 Task: Add Abnormal Brewing Hazy Dreams IPA 4 Pack Cans to the cart.
Action: Mouse moved to (928, 320)
Screenshot: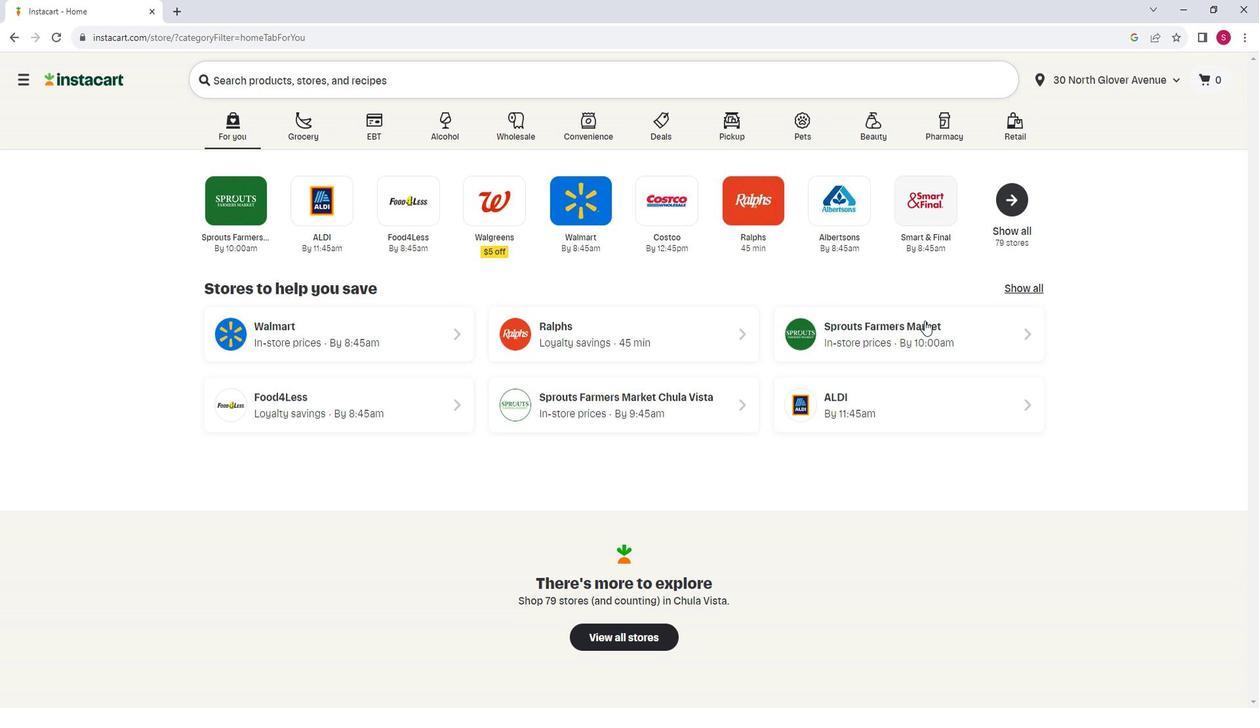 
Action: Mouse pressed left at (928, 320)
Screenshot: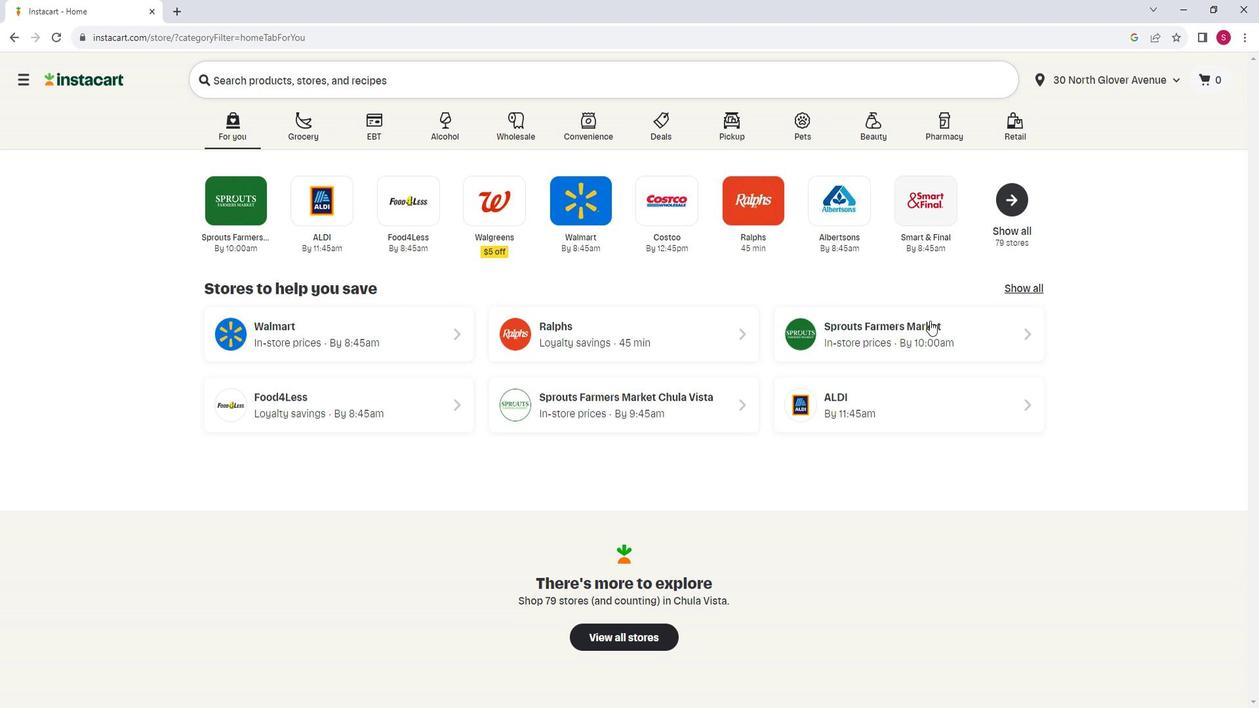 
Action: Mouse moved to (78, 562)
Screenshot: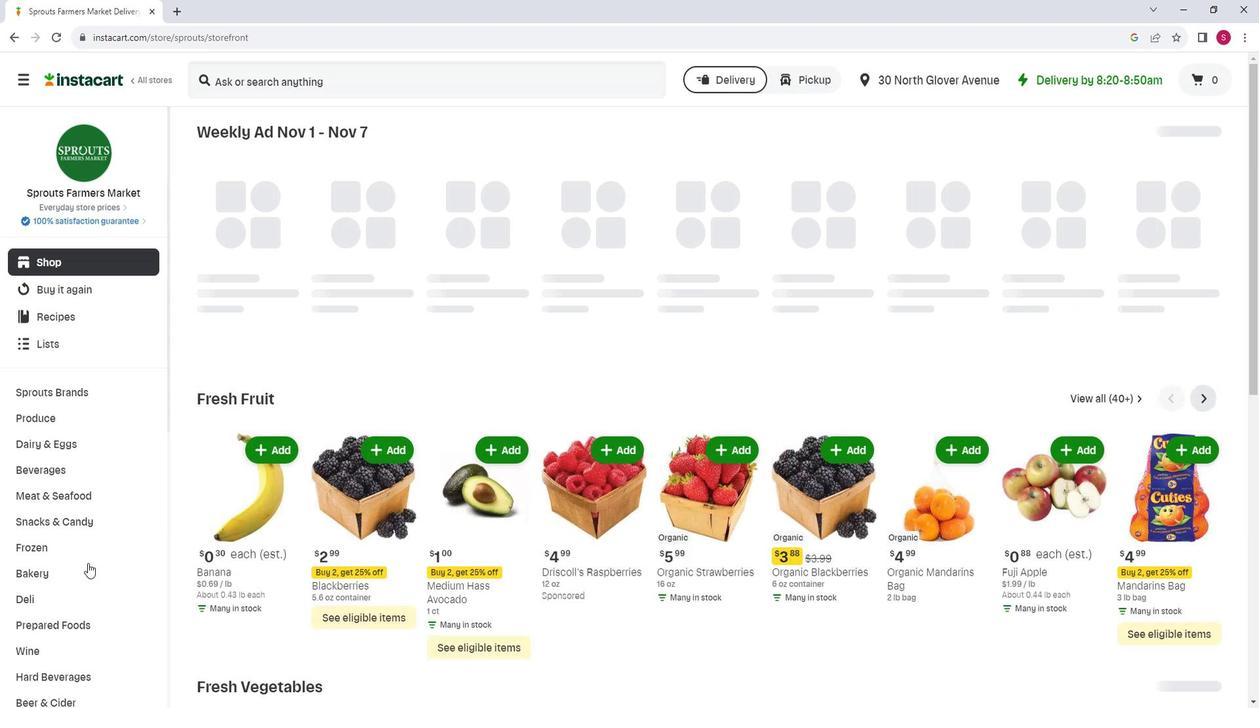 
Action: Mouse scrolled (78, 562) with delta (0, 0)
Screenshot: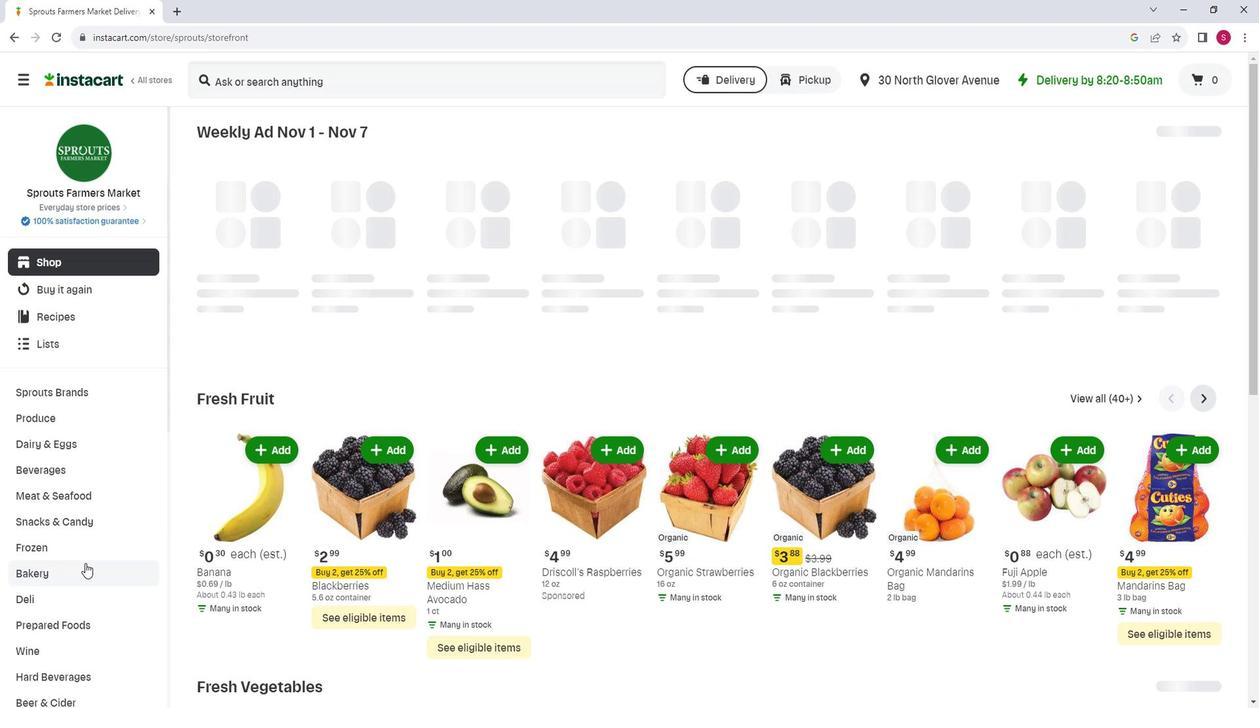 
Action: Mouse moved to (57, 631)
Screenshot: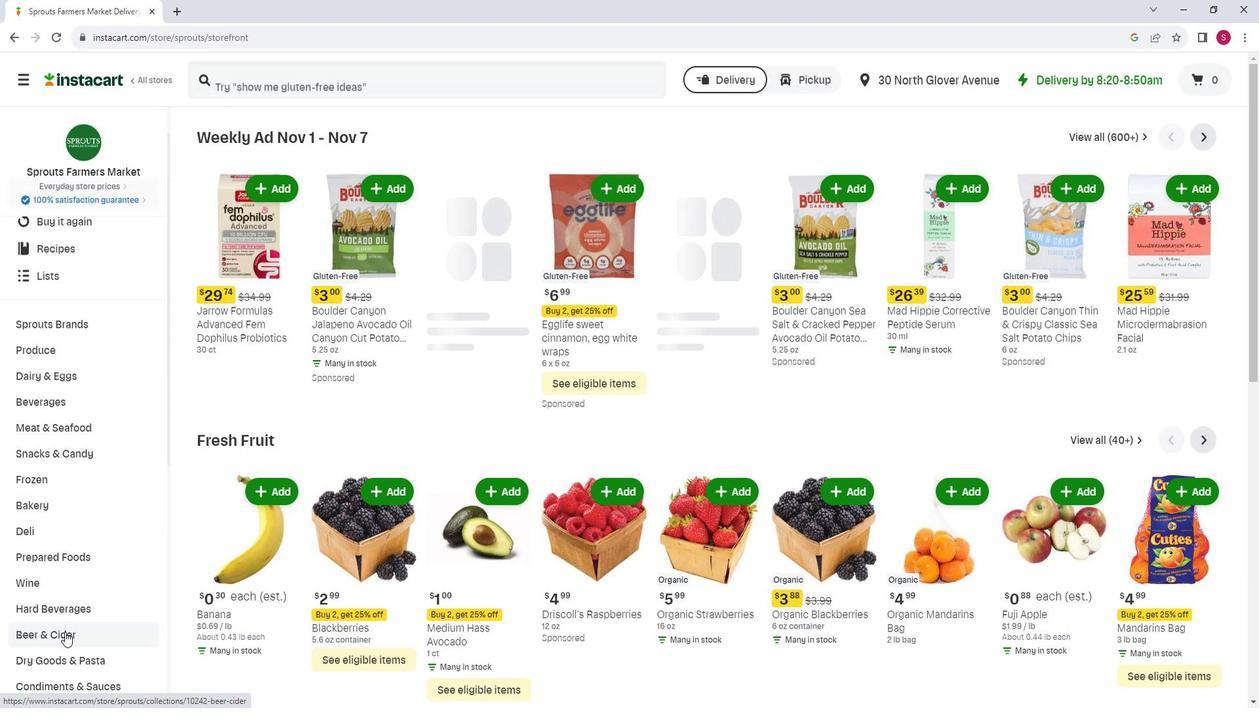 
Action: Mouse pressed left at (57, 631)
Screenshot: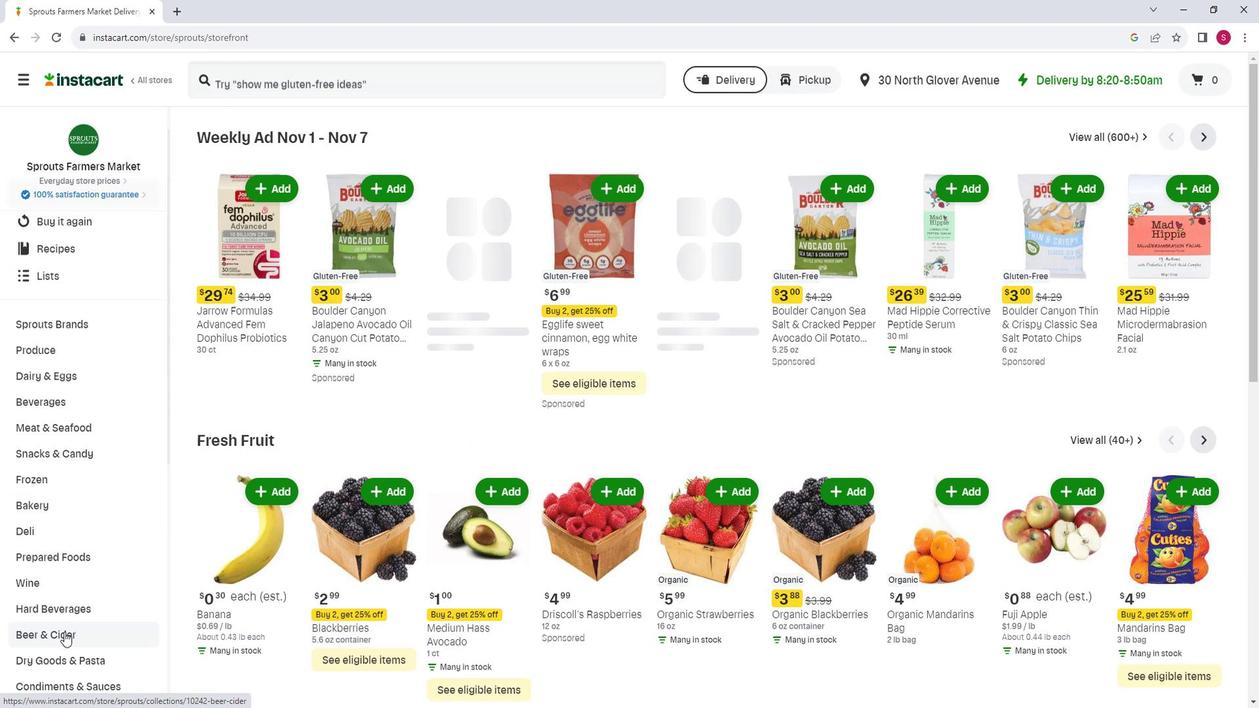 
Action: Mouse moved to (289, 164)
Screenshot: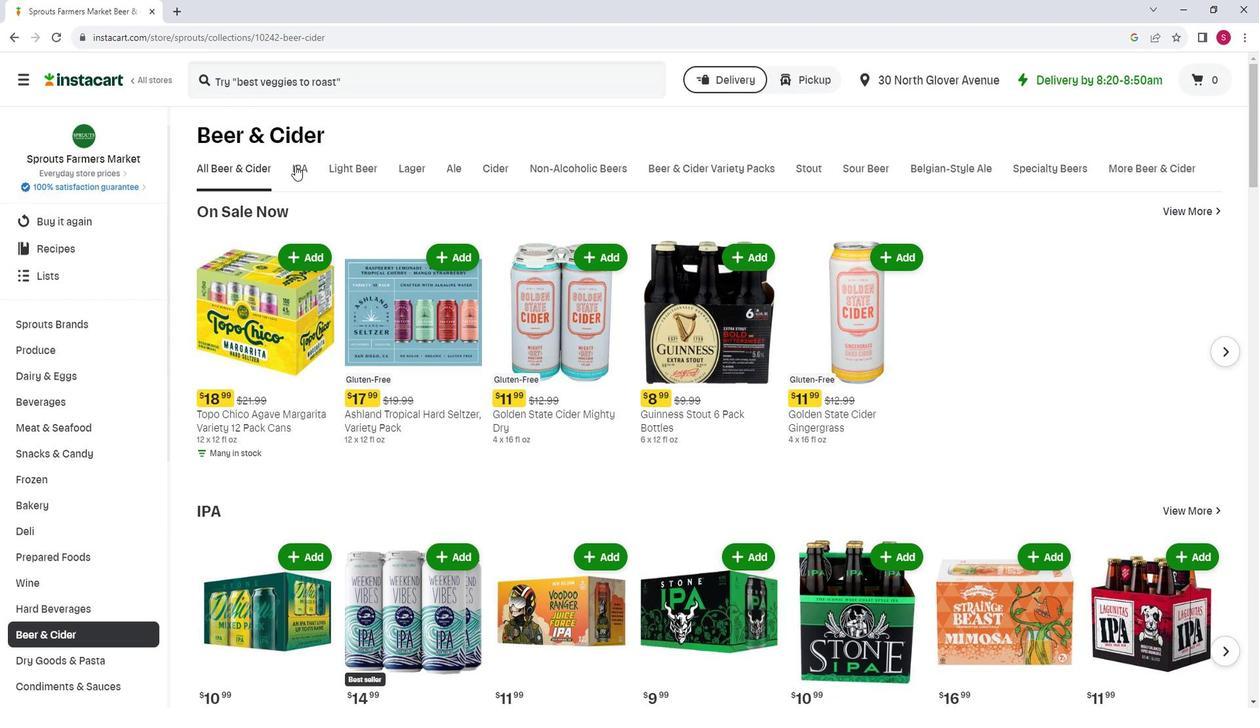 
Action: Mouse pressed left at (289, 164)
Screenshot: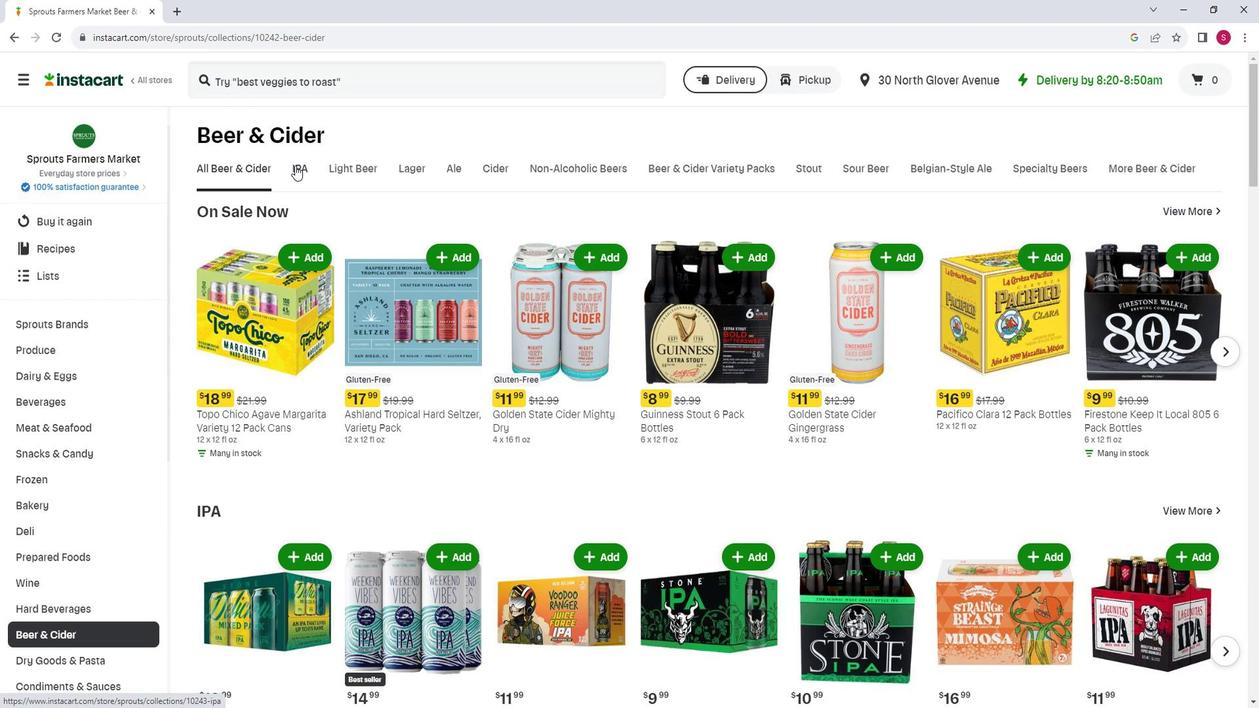 
Action: Mouse moved to (579, 251)
Screenshot: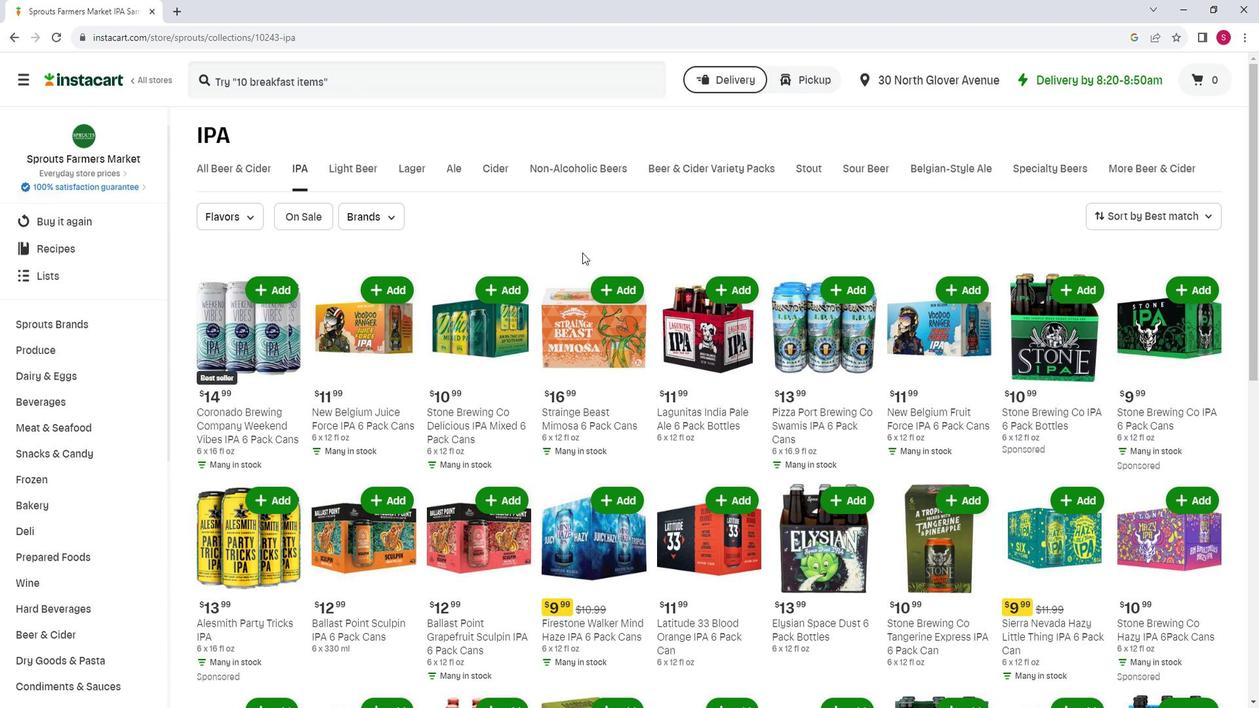 
Action: Mouse scrolled (579, 251) with delta (0, 0)
Screenshot: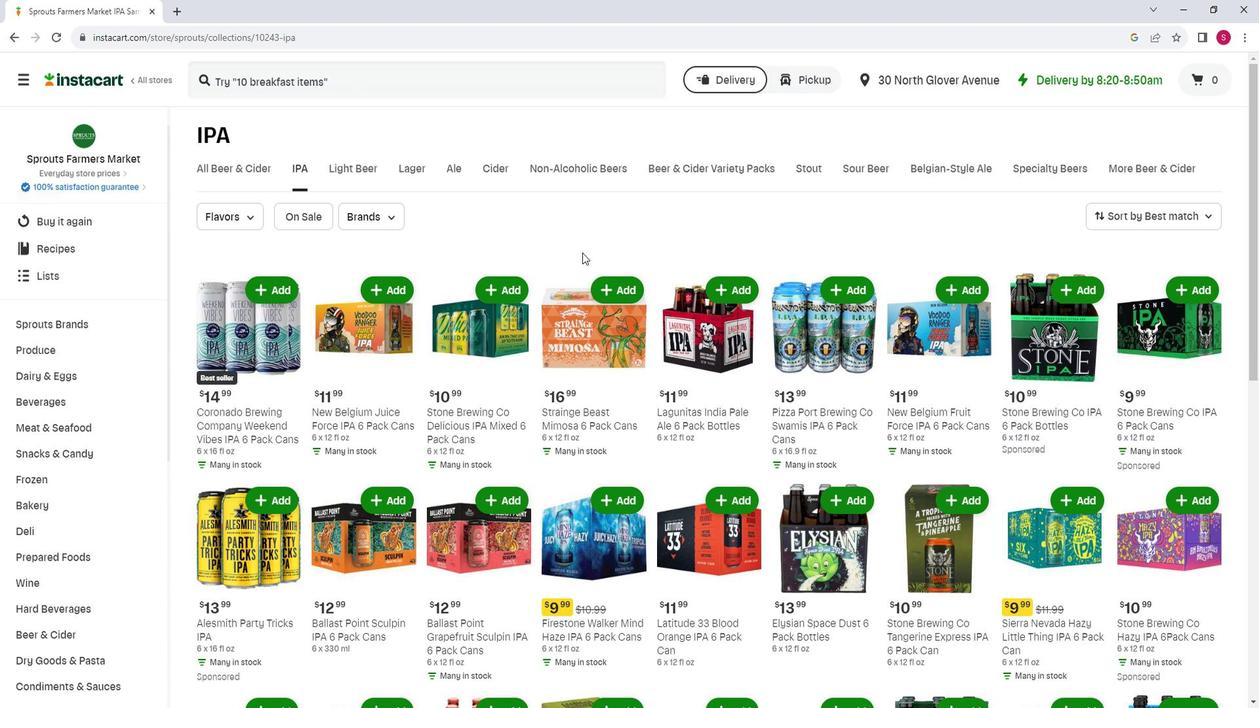 
Action: Mouse moved to (974, 354)
Screenshot: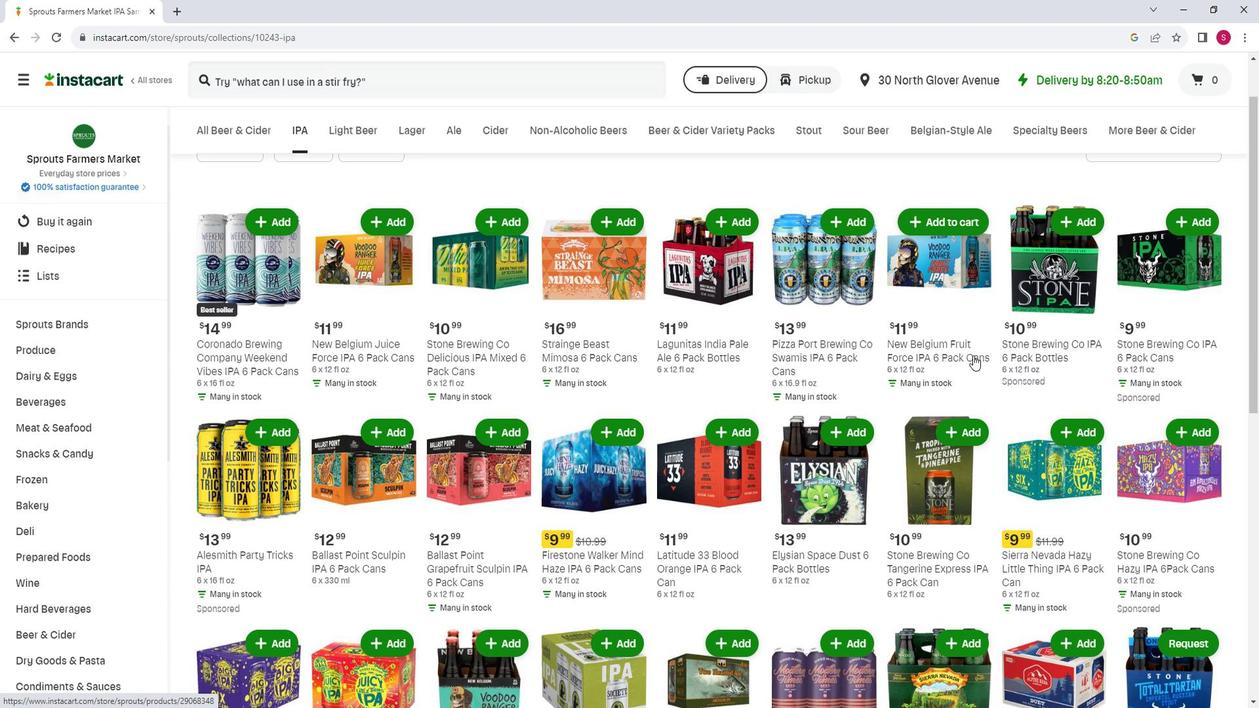 
Action: Mouse scrolled (974, 354) with delta (0, 0)
Screenshot: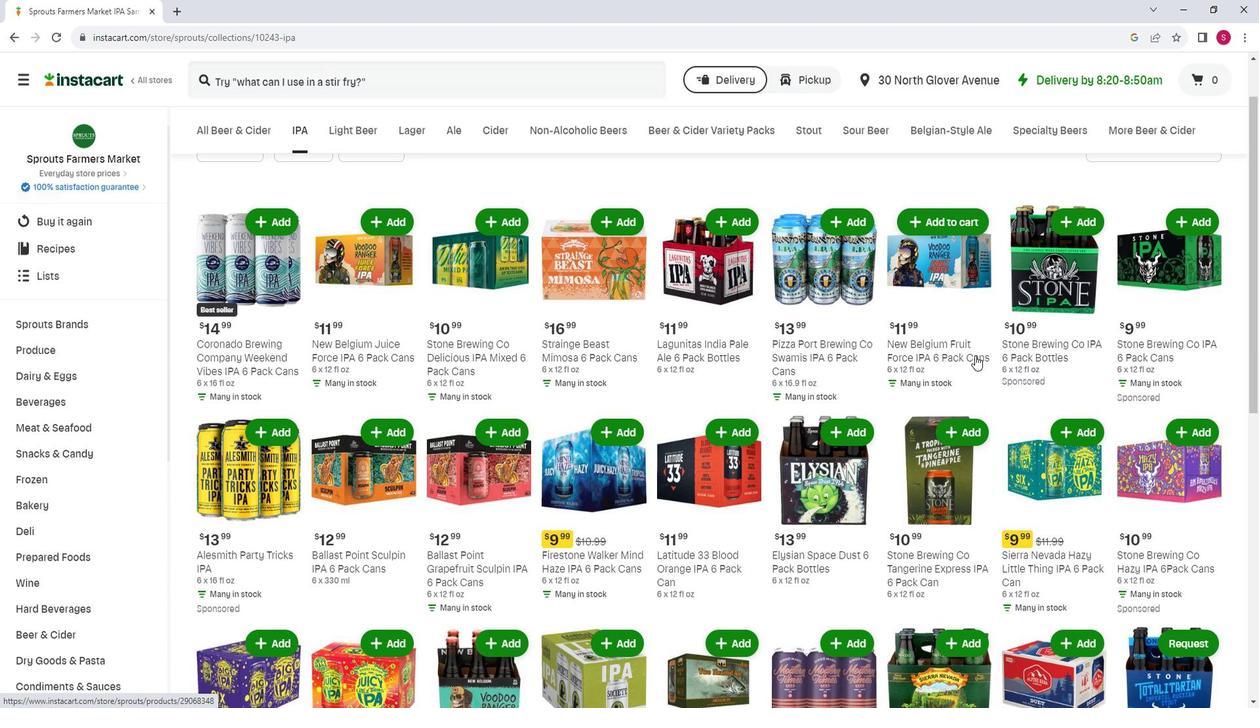 
Action: Mouse moved to (972, 379)
Screenshot: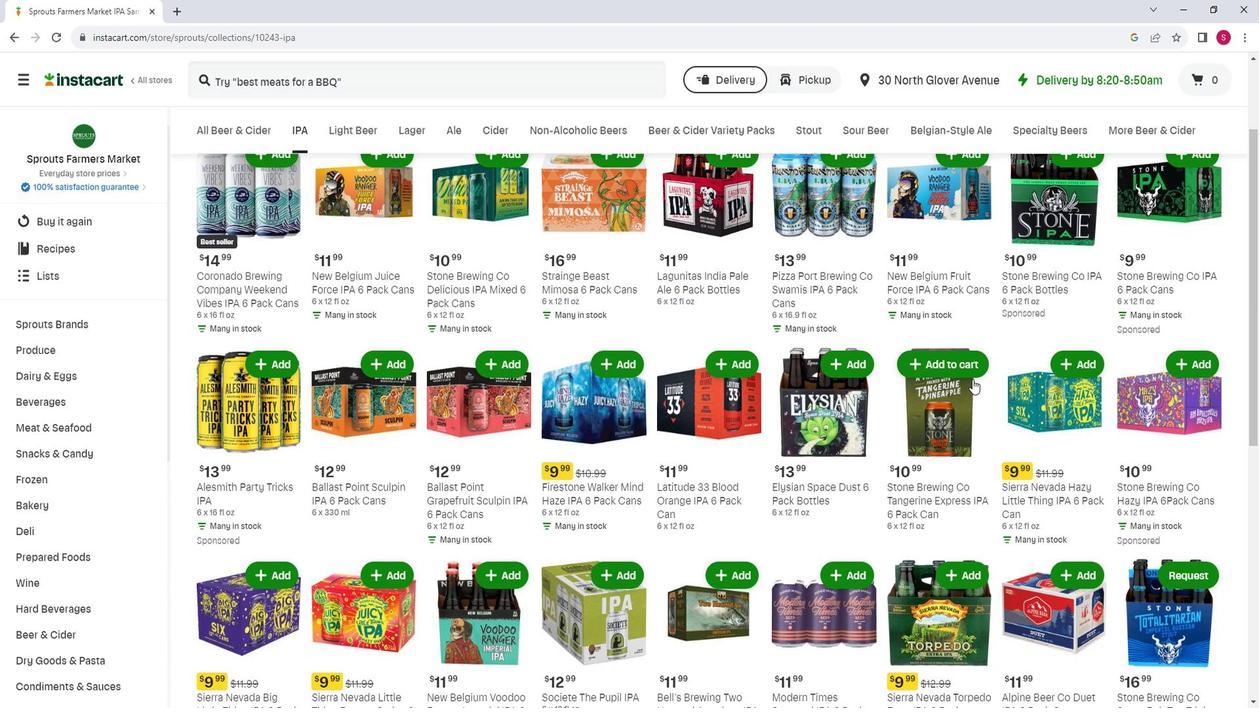 
Action: Mouse scrolled (972, 378) with delta (0, -1)
Screenshot: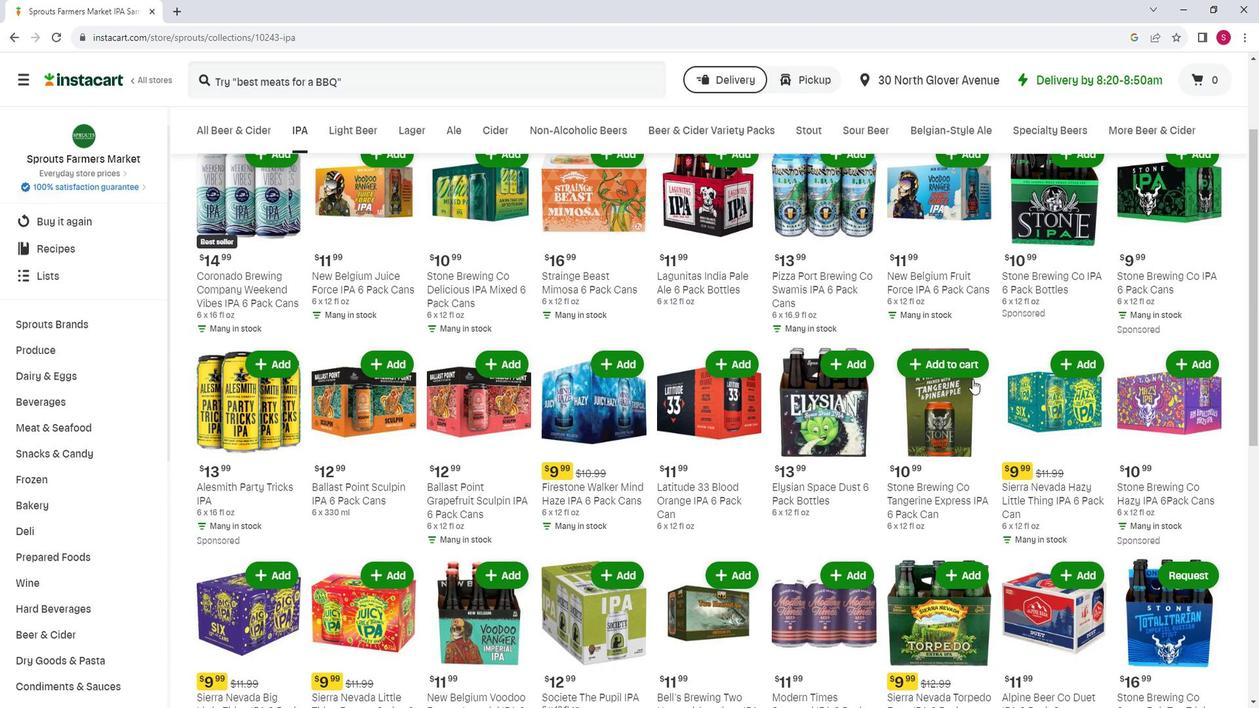 
Action: Mouse moved to (972, 379)
Screenshot: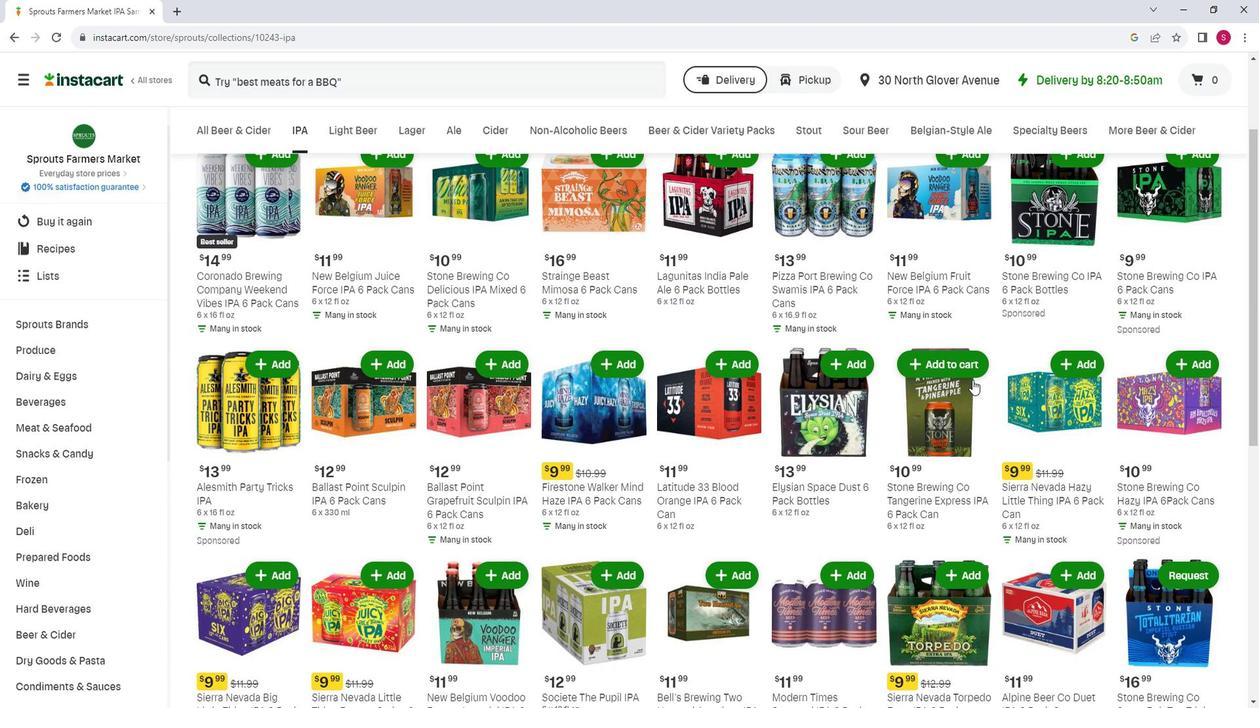 
Action: Mouse scrolled (972, 378) with delta (0, -1)
Screenshot: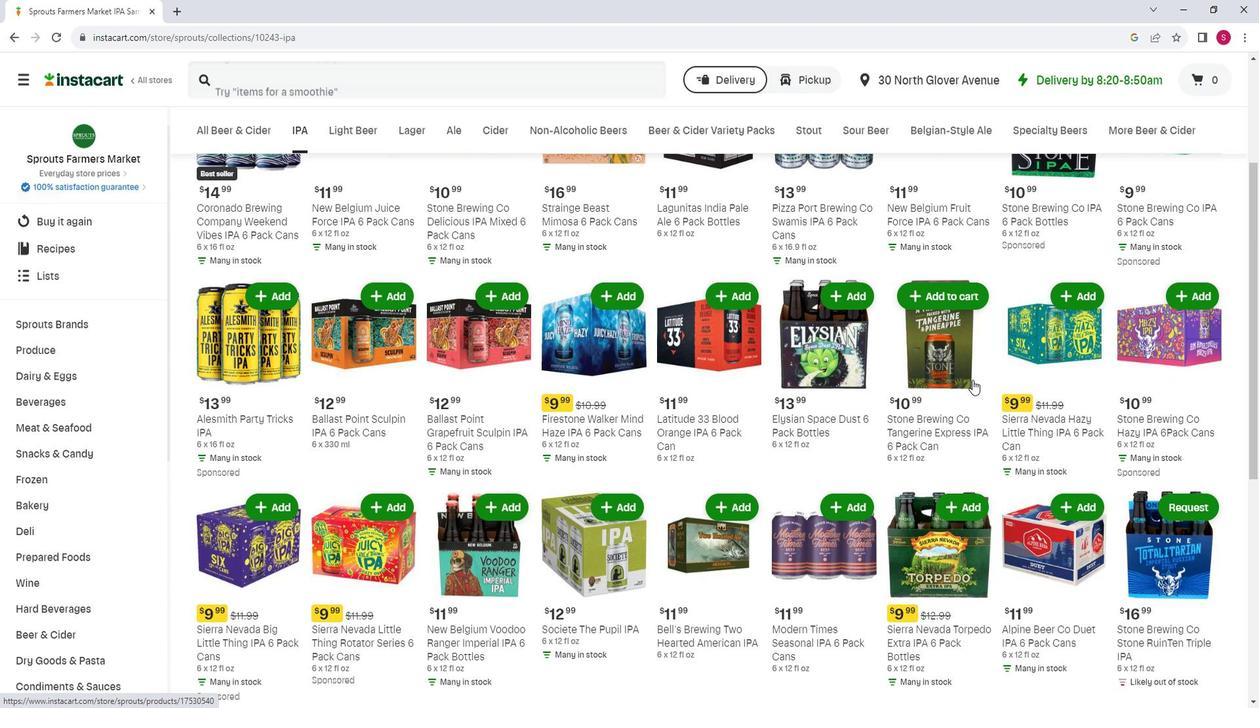 
Action: Mouse scrolled (972, 378) with delta (0, -1)
Screenshot: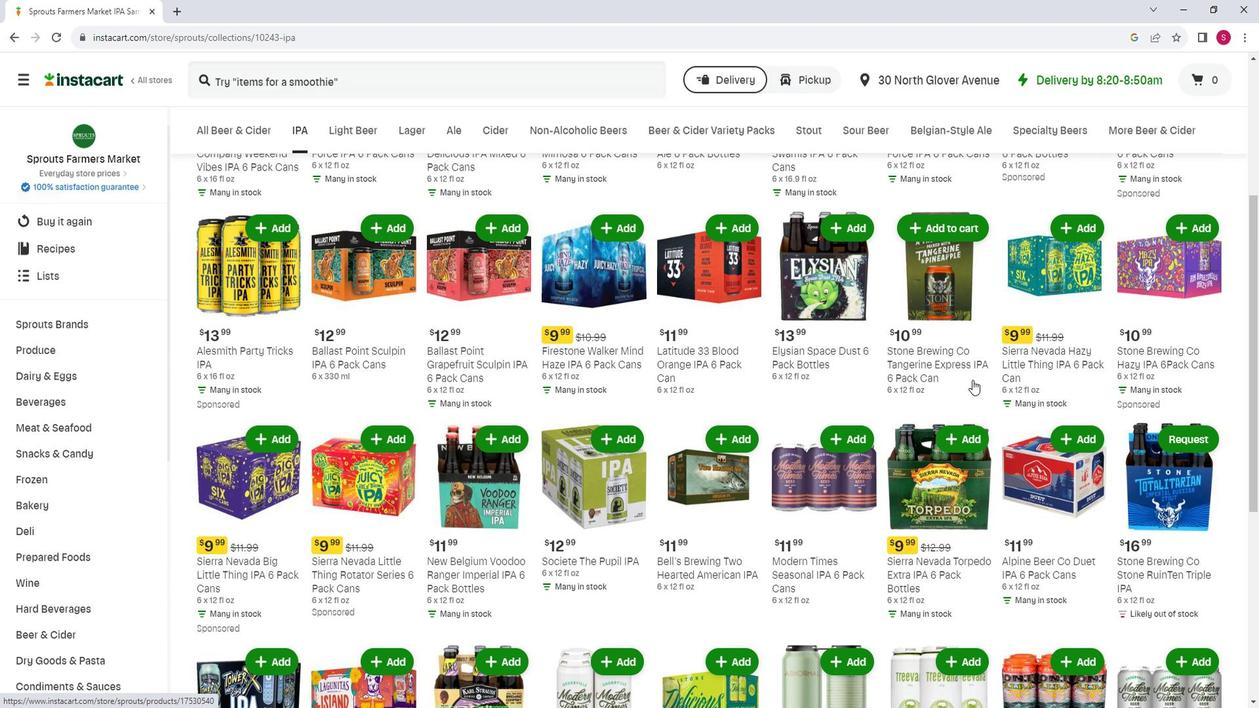 
Action: Mouse scrolled (972, 378) with delta (0, -1)
Screenshot: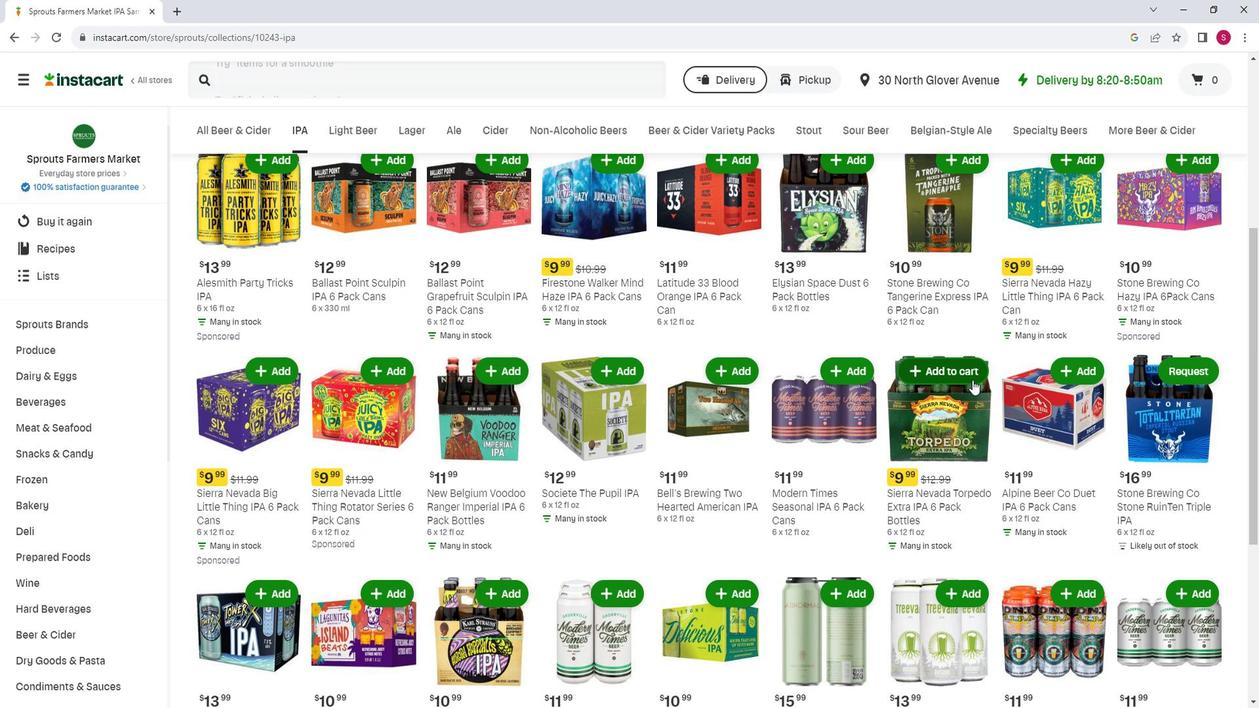 
Action: Mouse scrolled (972, 378) with delta (0, -1)
Screenshot: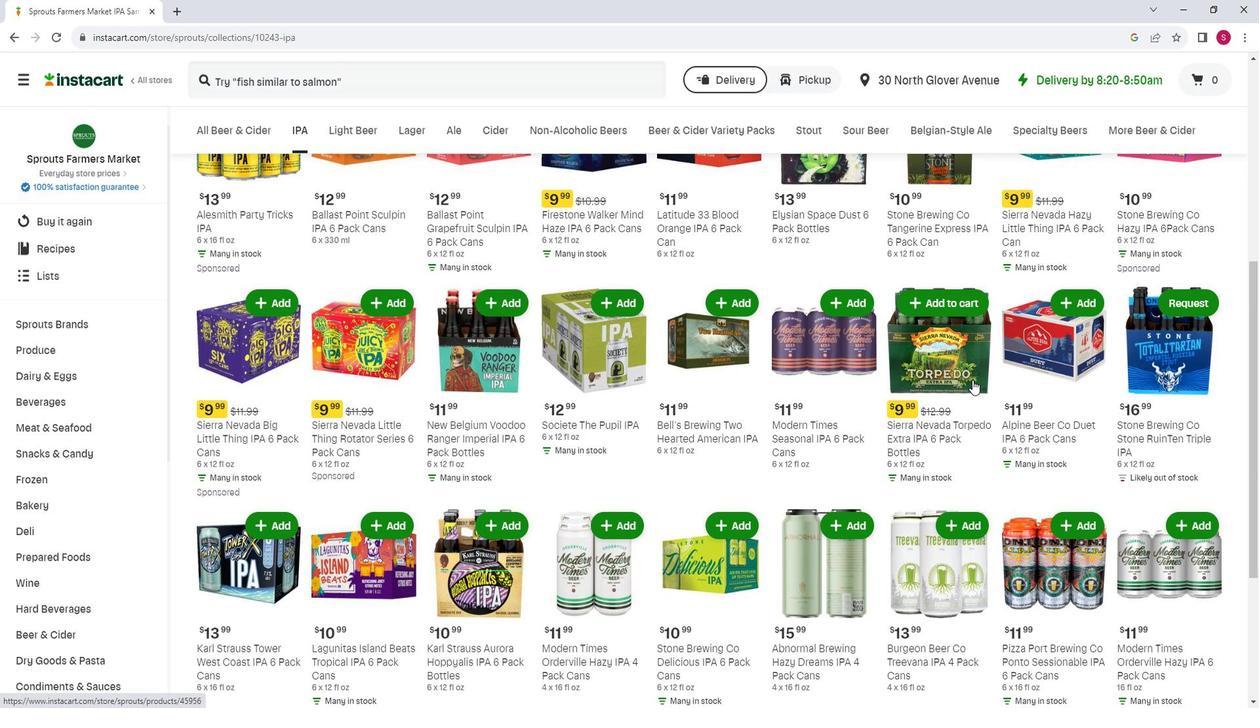 
Action: Mouse scrolled (972, 378) with delta (0, -1)
Screenshot: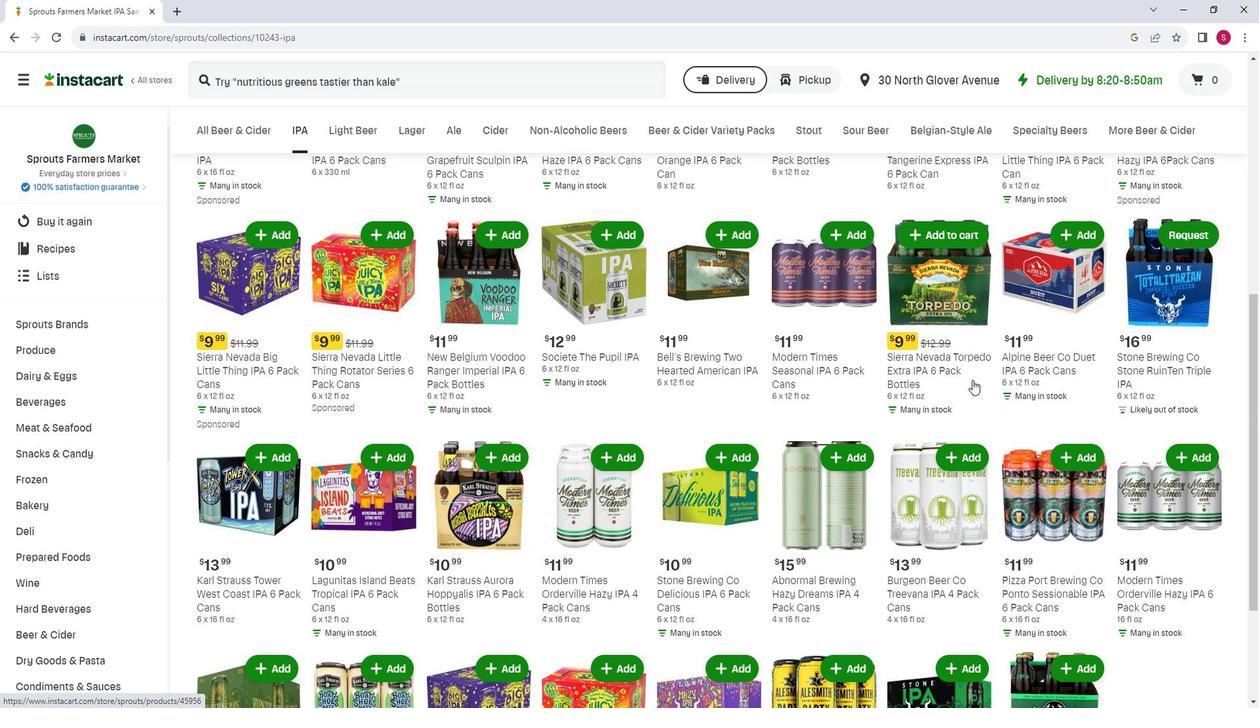 
Action: Mouse moved to (829, 390)
Screenshot: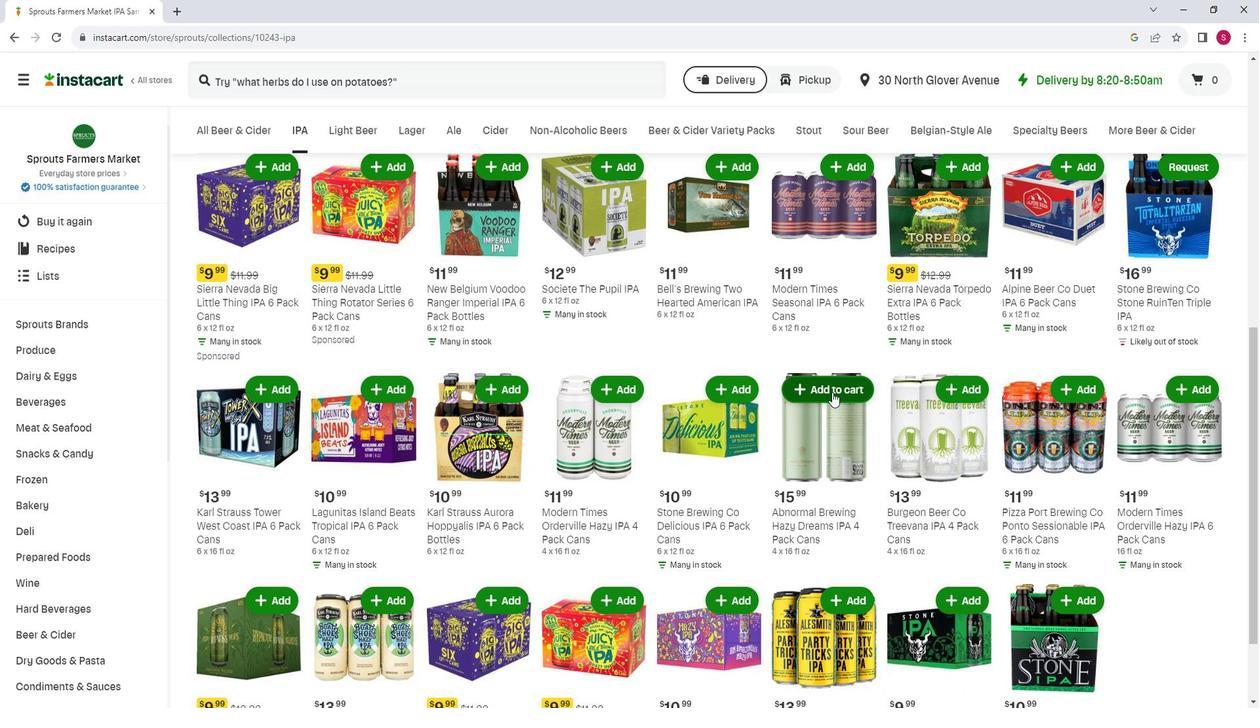 
Action: Mouse pressed left at (829, 390)
Screenshot: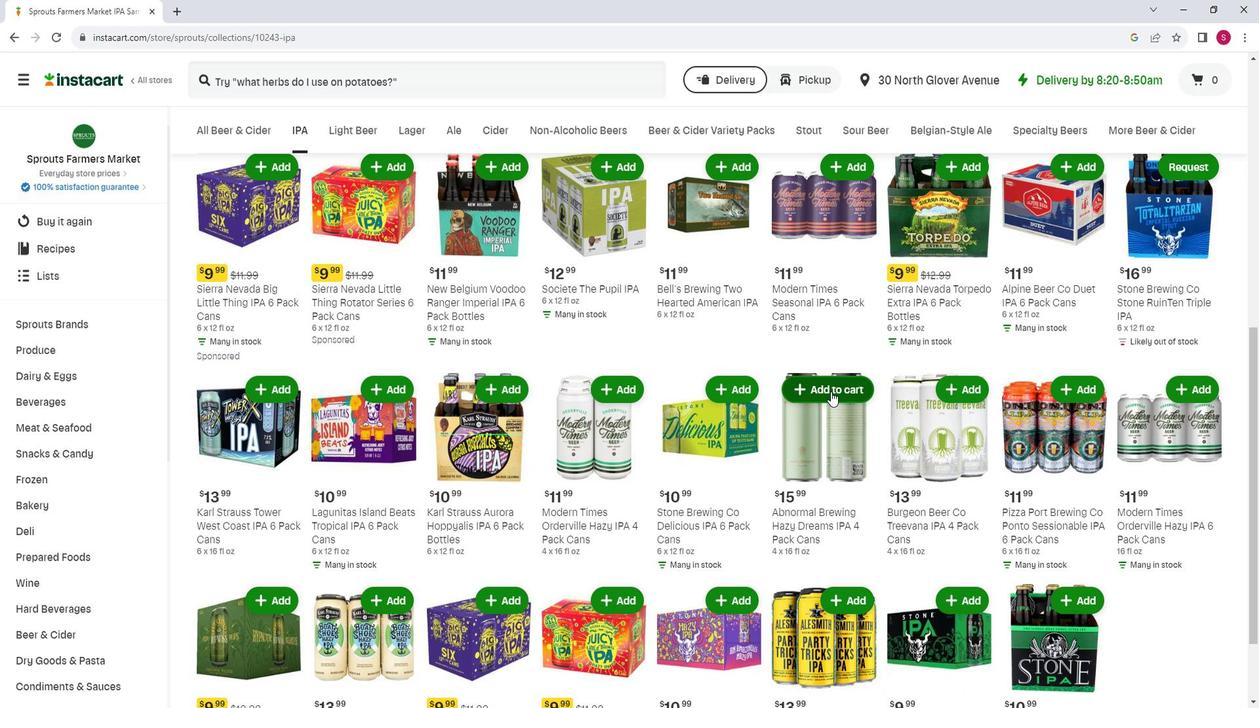 
Action: Mouse moved to (743, 339)
Screenshot: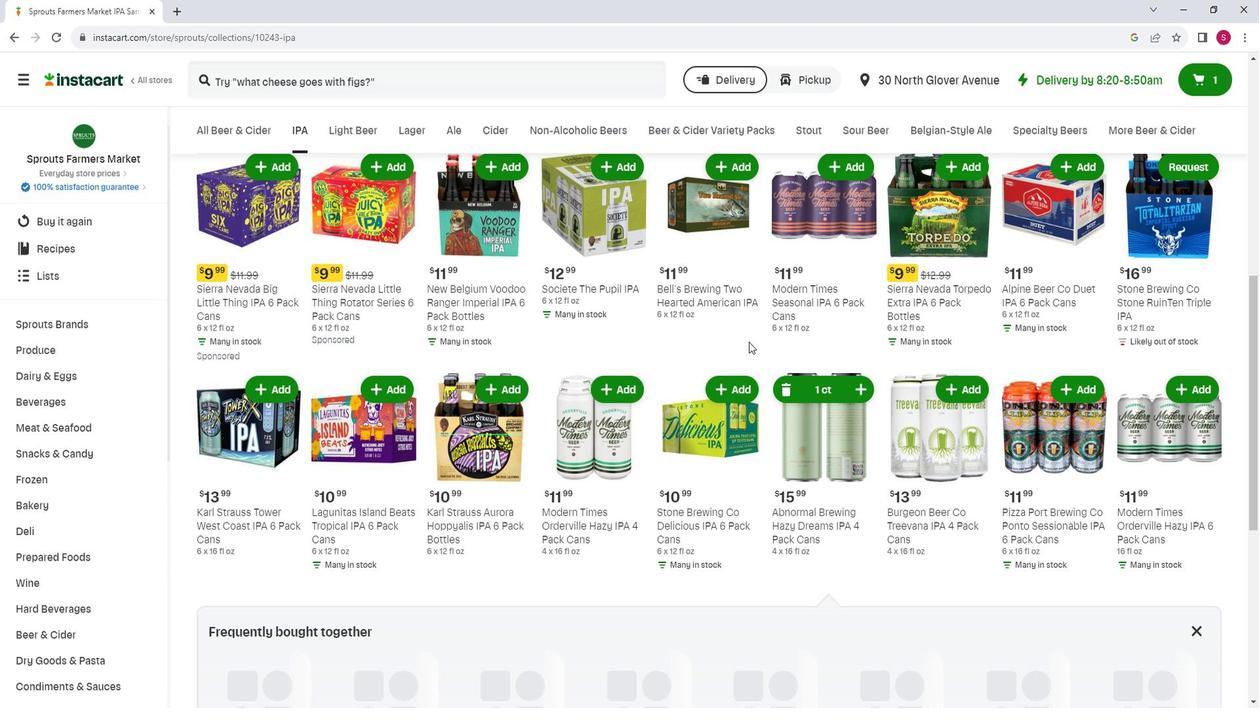 
